 Task: Set "Default preset setting used" for "H.264/MPEG-4 Part 10/AVC encoder (x264 10-bit)" to placebo.
Action: Mouse moved to (100, 13)
Screenshot: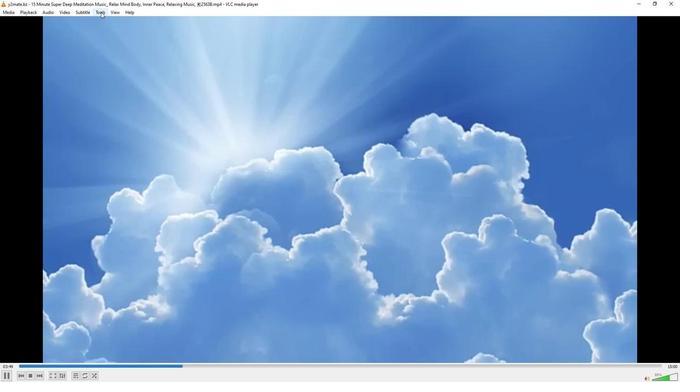 
Action: Mouse pressed left at (100, 13)
Screenshot: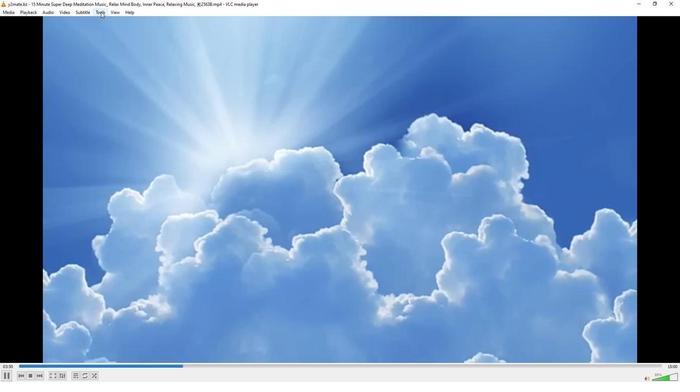 
Action: Mouse moved to (115, 97)
Screenshot: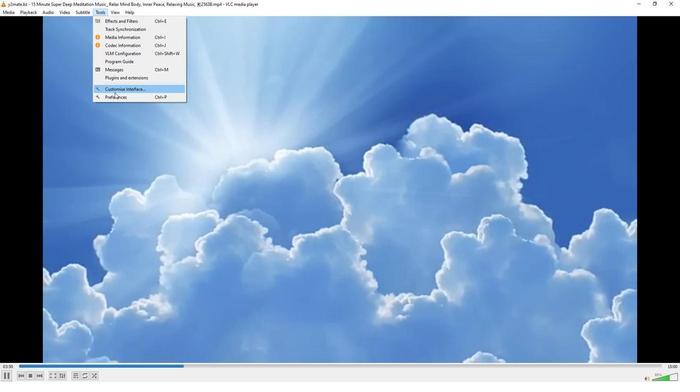 
Action: Mouse pressed left at (115, 97)
Screenshot: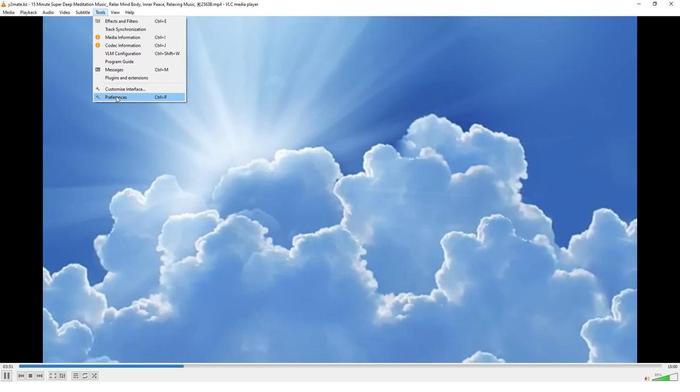 
Action: Mouse moved to (222, 312)
Screenshot: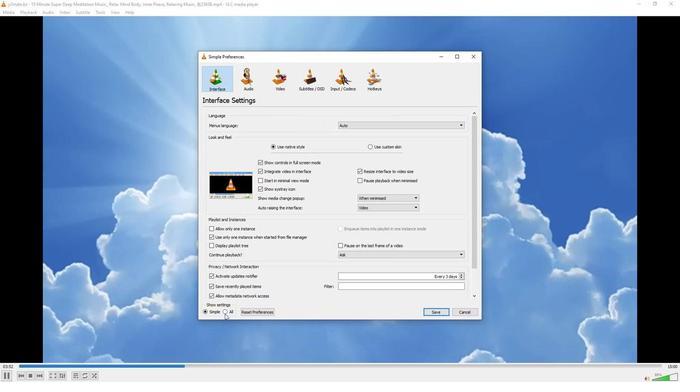 
Action: Mouse pressed left at (222, 312)
Screenshot: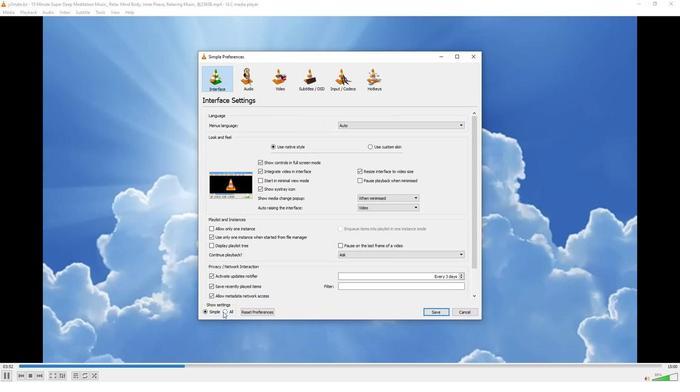 
Action: Mouse moved to (214, 239)
Screenshot: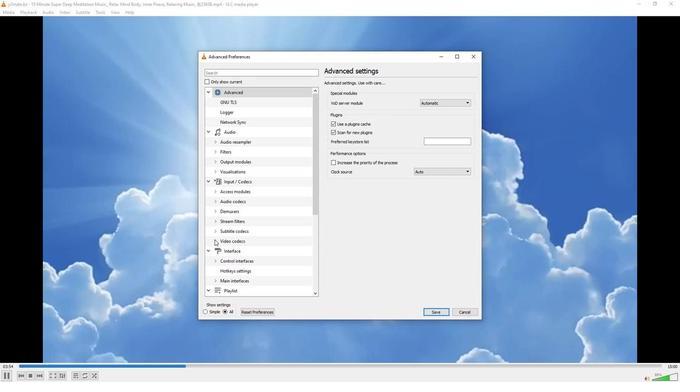 
Action: Mouse pressed left at (214, 239)
Screenshot: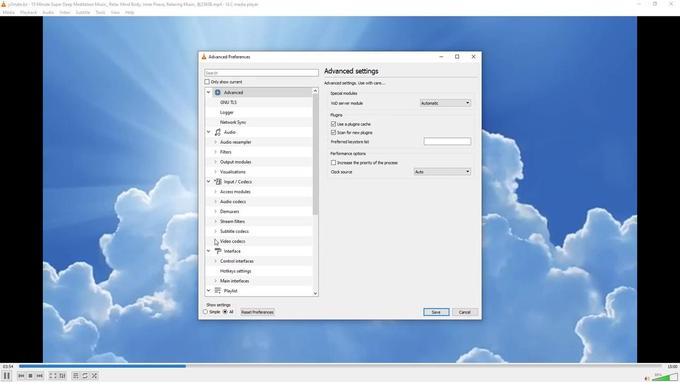 
Action: Mouse moved to (214, 258)
Screenshot: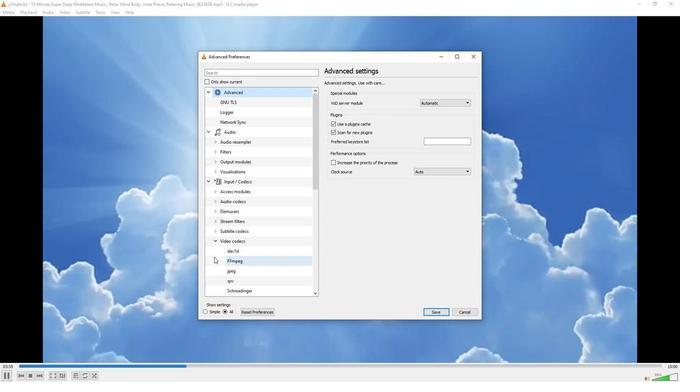 
Action: Mouse scrolled (214, 258) with delta (0, 0)
Screenshot: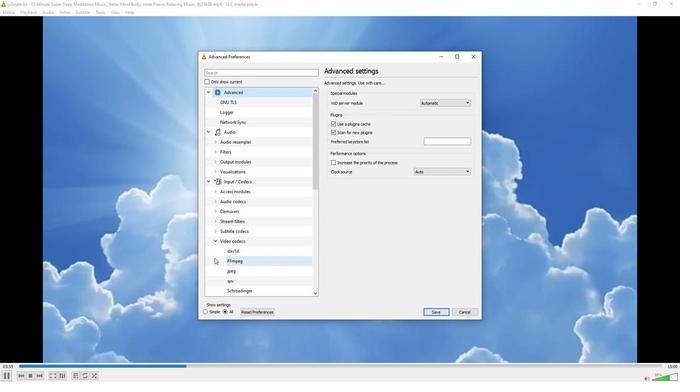 
Action: Mouse scrolled (214, 258) with delta (0, 0)
Screenshot: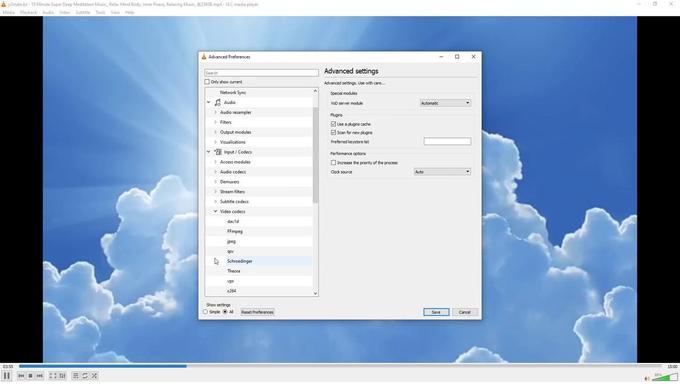 
Action: Mouse moved to (227, 268)
Screenshot: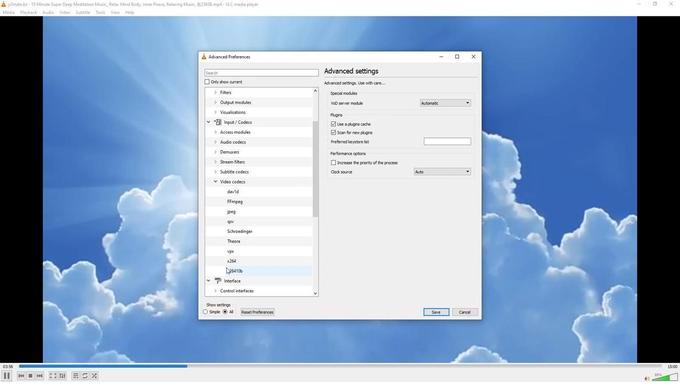 
Action: Mouse pressed left at (227, 268)
Screenshot: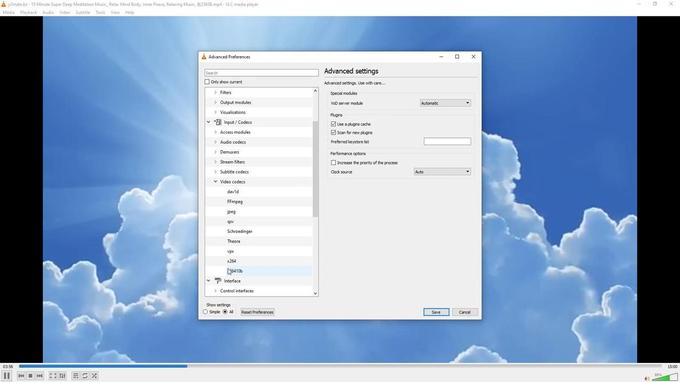 
Action: Mouse moved to (364, 243)
Screenshot: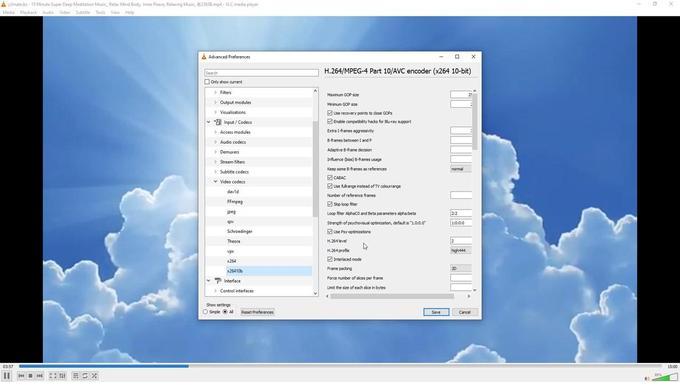 
Action: Mouse scrolled (364, 242) with delta (0, 0)
Screenshot: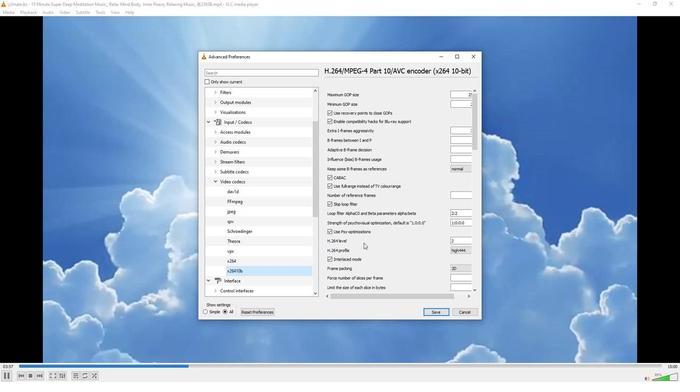 
Action: Mouse moved to (364, 242)
Screenshot: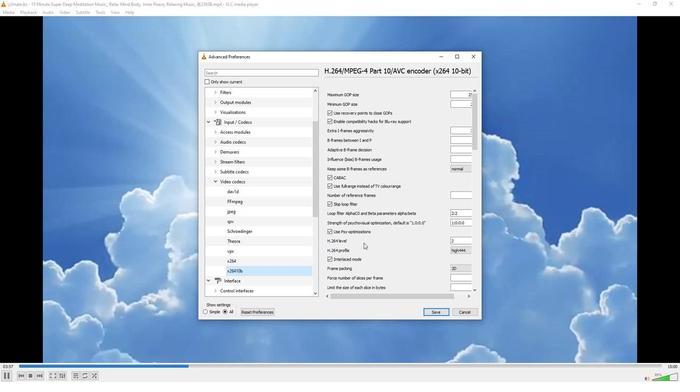 
Action: Mouse scrolled (364, 242) with delta (0, 0)
Screenshot: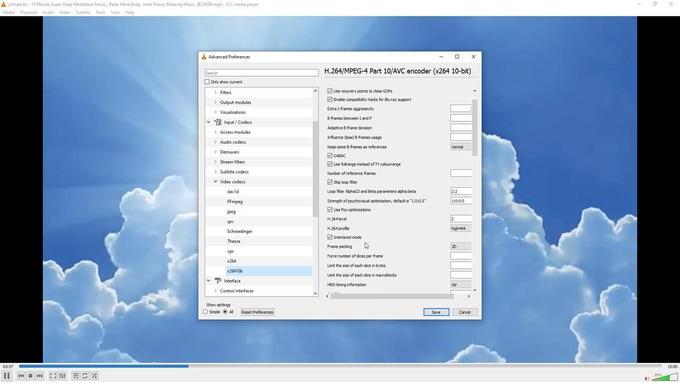 
Action: Mouse moved to (365, 242)
Screenshot: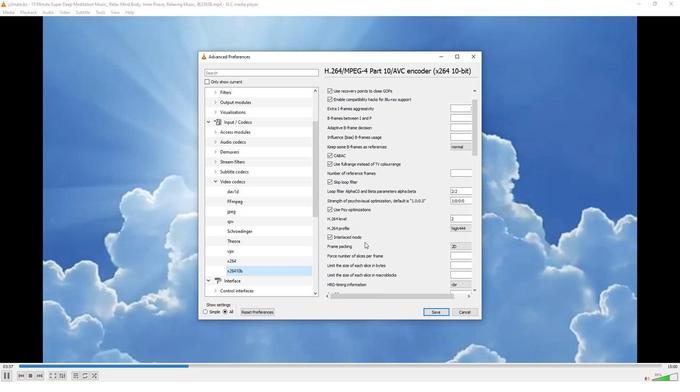 
Action: Mouse scrolled (365, 242) with delta (0, 0)
Screenshot: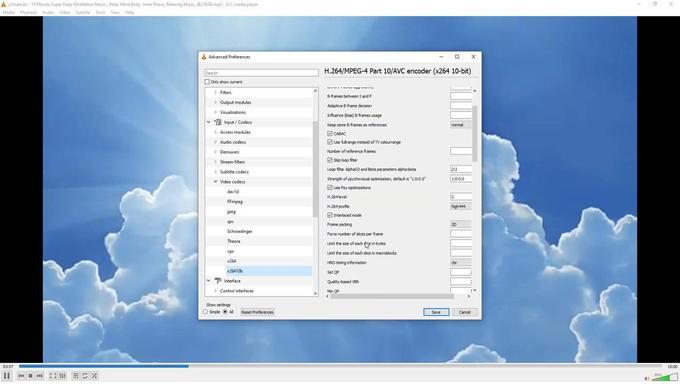 
Action: Mouse scrolled (365, 242) with delta (0, 0)
Screenshot: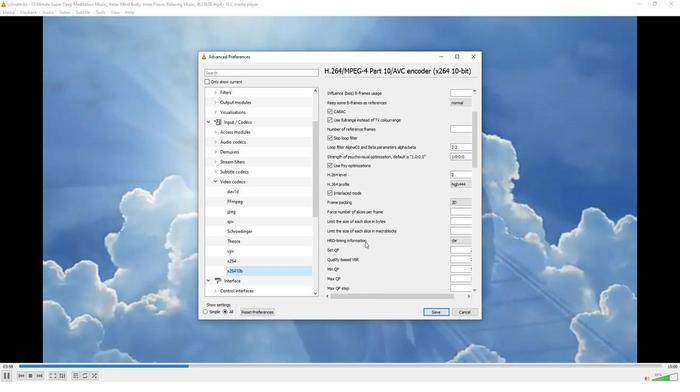 
Action: Mouse scrolled (365, 242) with delta (0, 0)
Screenshot: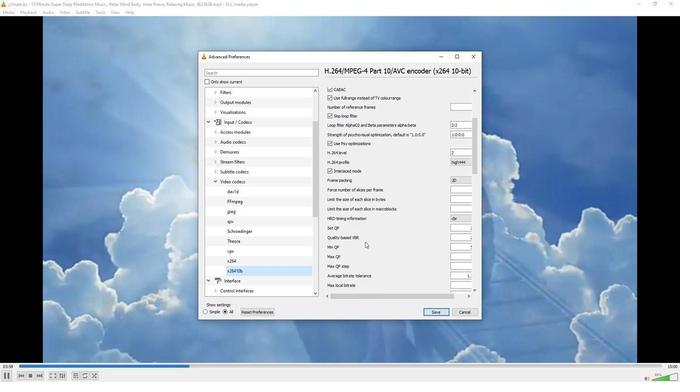 
Action: Mouse scrolled (365, 242) with delta (0, 0)
Screenshot: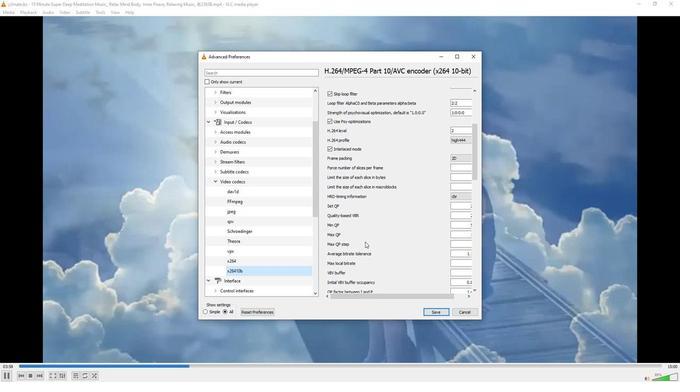 
Action: Mouse scrolled (365, 242) with delta (0, 0)
Screenshot: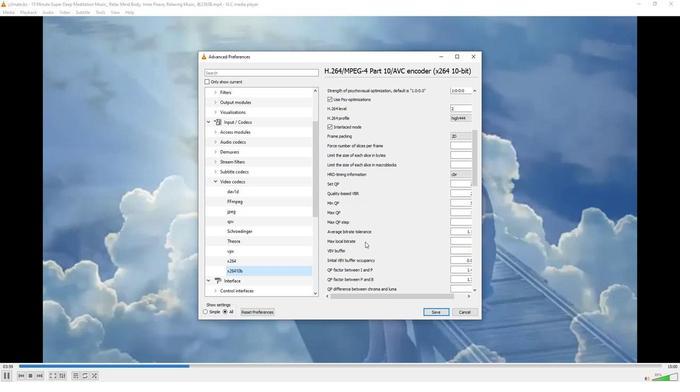 
Action: Mouse scrolled (365, 242) with delta (0, 0)
Screenshot: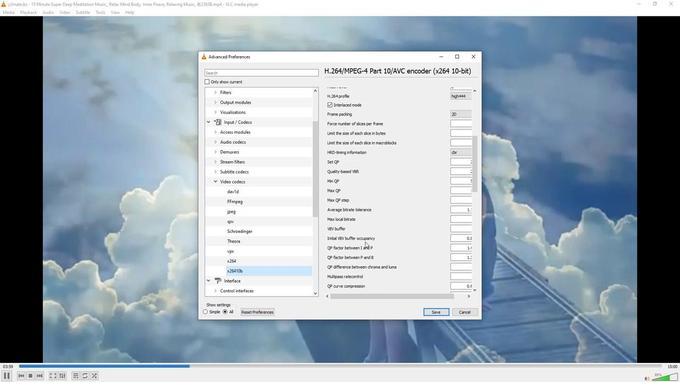 
Action: Mouse moved to (365, 242)
Screenshot: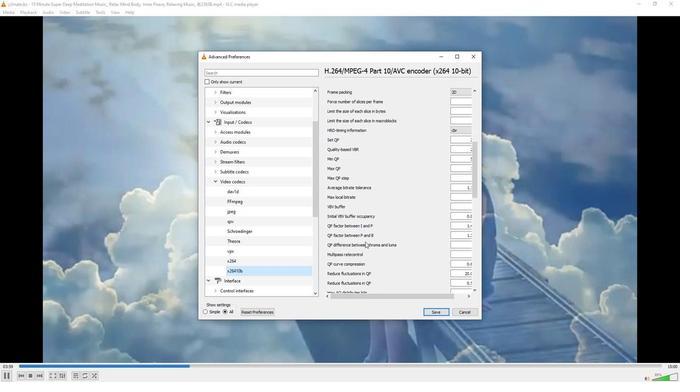 
Action: Mouse scrolled (365, 242) with delta (0, 0)
Screenshot: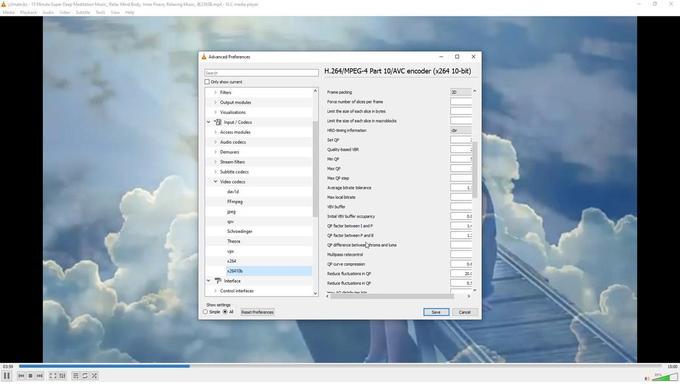 
Action: Mouse scrolled (365, 242) with delta (0, 0)
Screenshot: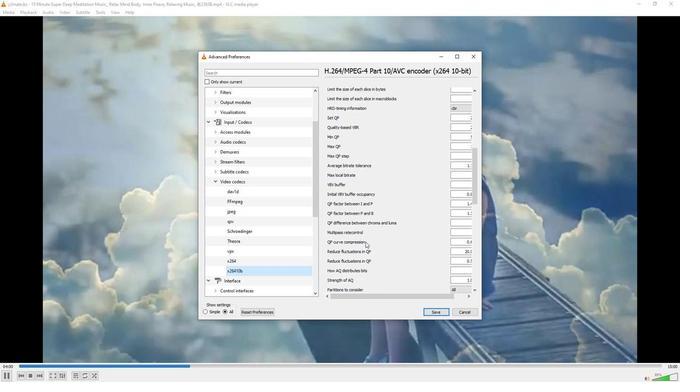 
Action: Mouse scrolled (365, 242) with delta (0, 0)
Screenshot: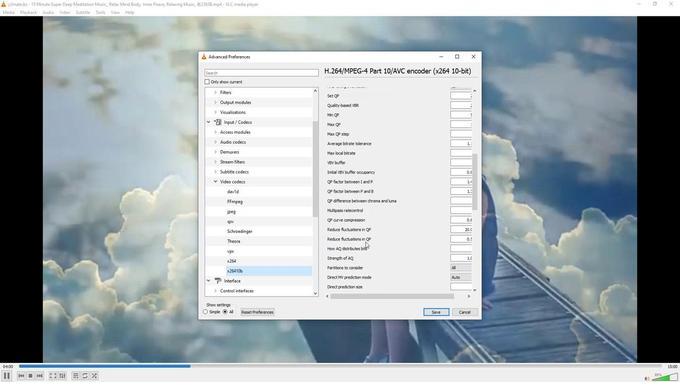 
Action: Mouse scrolled (365, 242) with delta (0, 0)
Screenshot: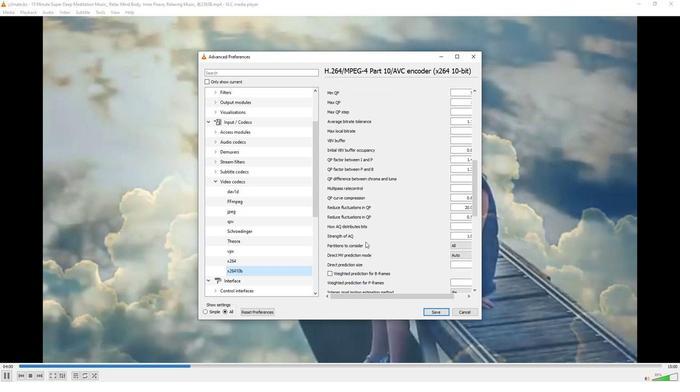 
Action: Mouse scrolled (365, 242) with delta (0, 0)
Screenshot: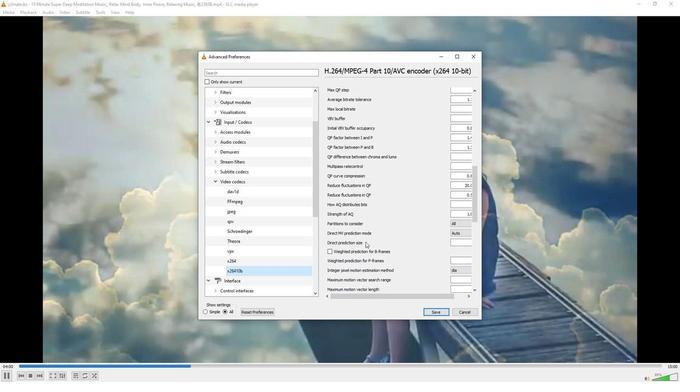 
Action: Mouse scrolled (365, 242) with delta (0, 0)
Screenshot: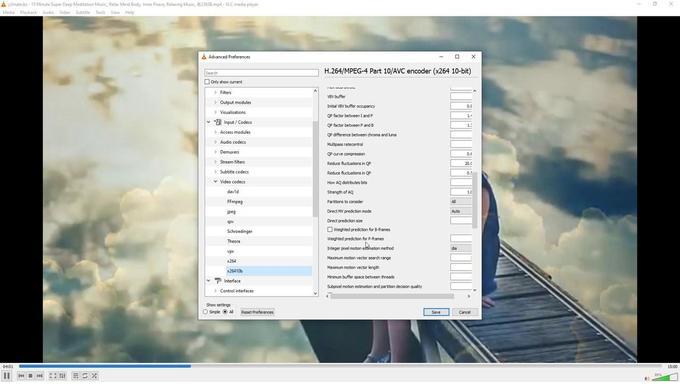 
Action: Mouse scrolled (365, 242) with delta (0, 0)
Screenshot: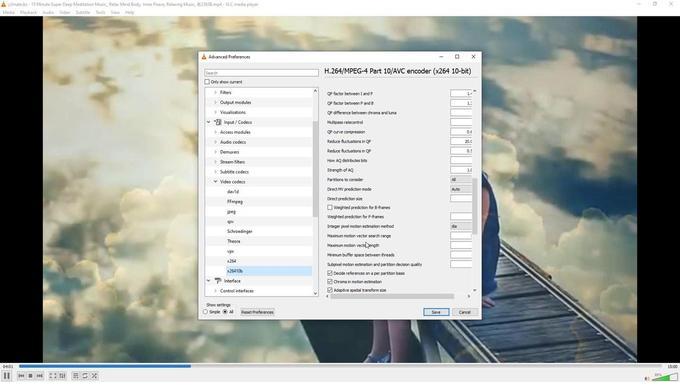
Action: Mouse scrolled (365, 242) with delta (0, 0)
Screenshot: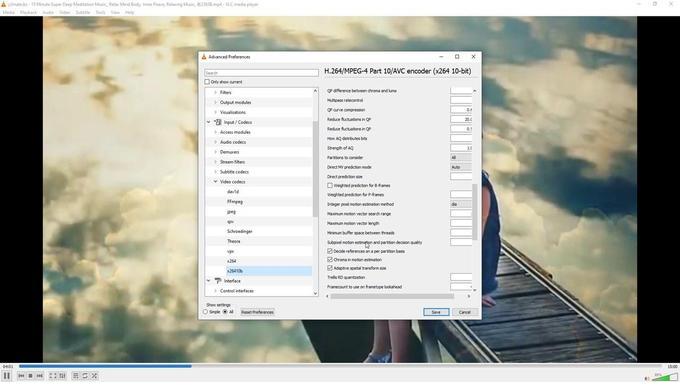 
Action: Mouse scrolled (365, 242) with delta (0, 0)
Screenshot: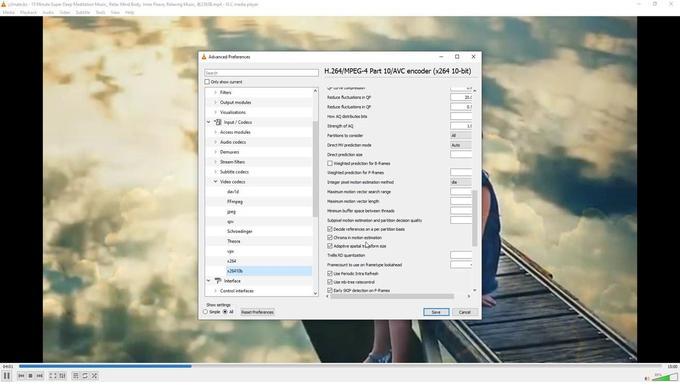 
Action: Mouse scrolled (365, 242) with delta (0, 0)
Screenshot: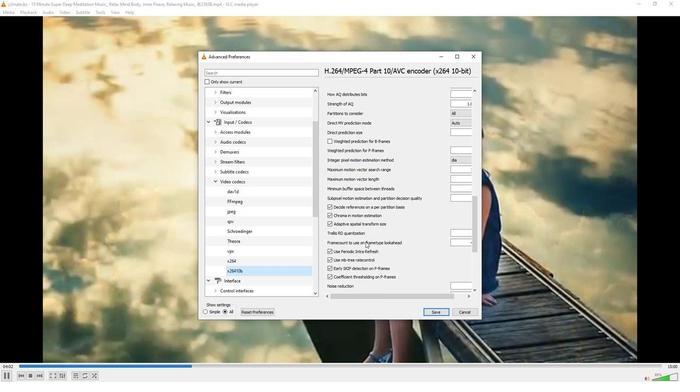 
Action: Mouse scrolled (365, 242) with delta (0, 0)
Screenshot: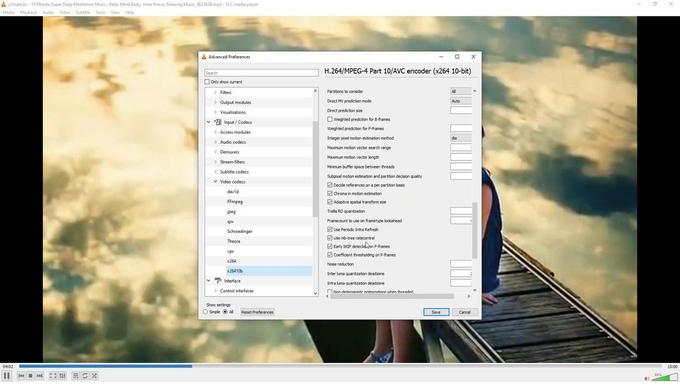 
Action: Mouse scrolled (365, 242) with delta (0, 0)
Screenshot: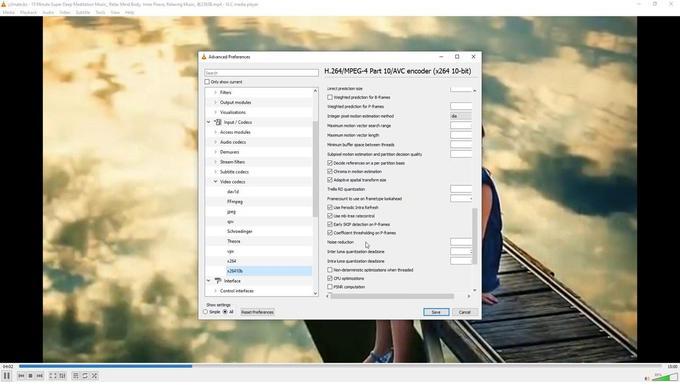 
Action: Mouse scrolled (365, 242) with delta (0, 0)
Screenshot: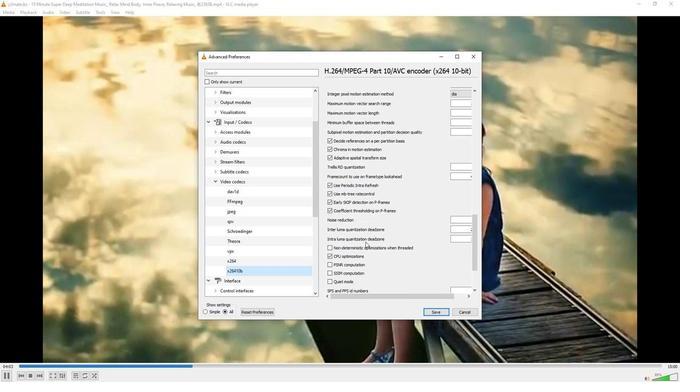 
Action: Mouse scrolled (365, 242) with delta (0, 0)
Screenshot: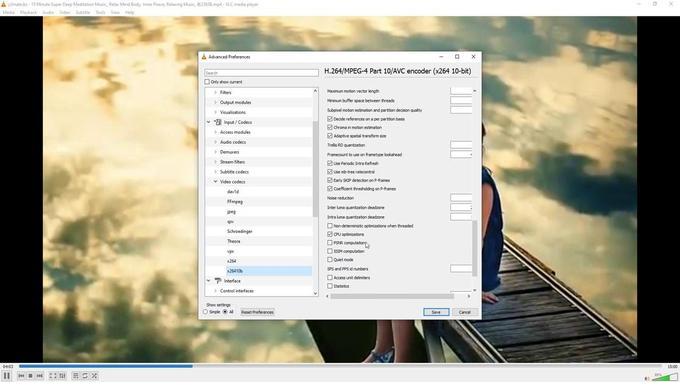 
Action: Mouse scrolled (365, 242) with delta (0, 0)
Screenshot: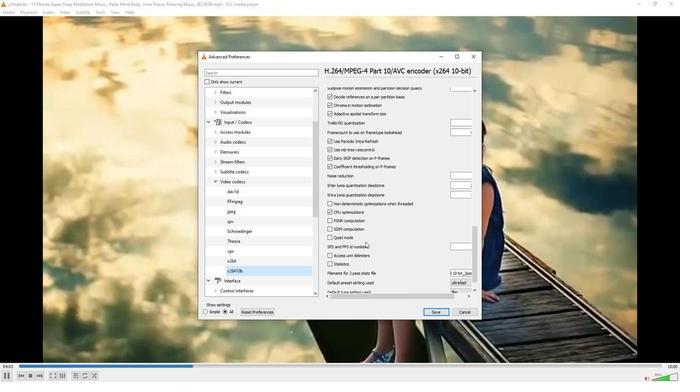 
Action: Mouse scrolled (365, 242) with delta (0, 0)
Screenshot: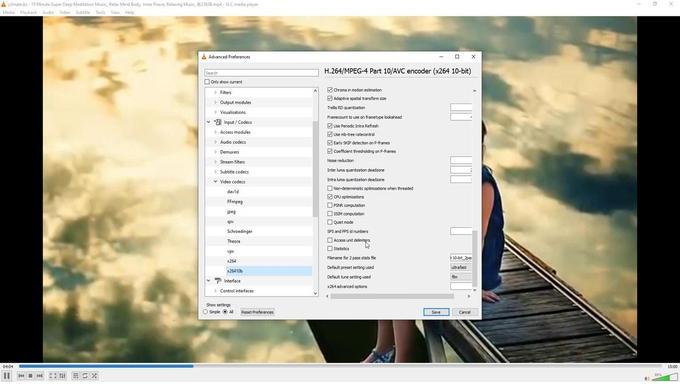 
Action: Mouse moved to (460, 268)
Screenshot: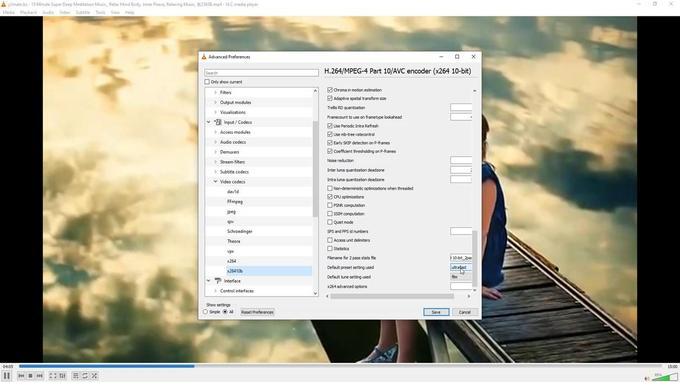 
Action: Mouse pressed left at (460, 268)
Screenshot: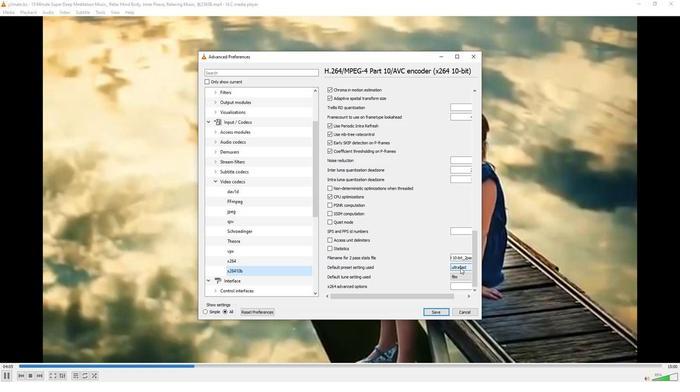 
Action: Mouse moved to (460, 316)
Screenshot: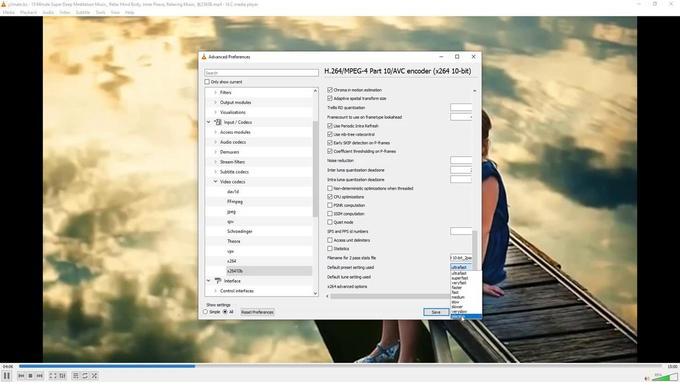 
Action: Mouse pressed left at (460, 316)
Screenshot: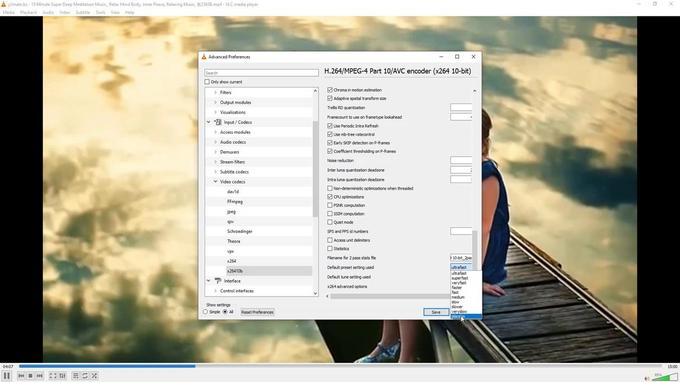 
Action: Mouse moved to (460, 313)
Screenshot: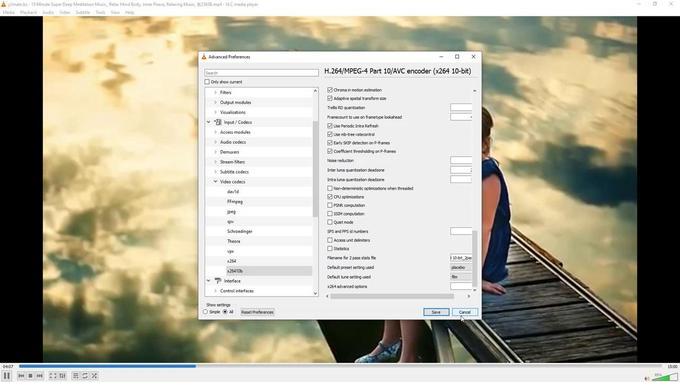
